 Task: Search for the task titled 'Complete Monthly Sales Report' in the task management application.
Action: Mouse moved to (17, 124)
Screenshot: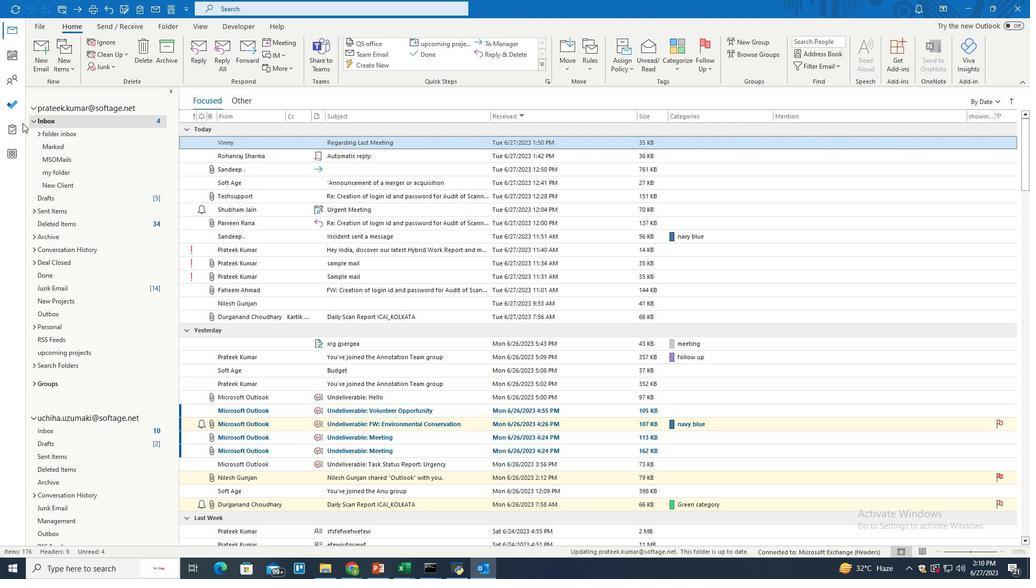
Action: Mouse pressed left at (17, 124)
Screenshot: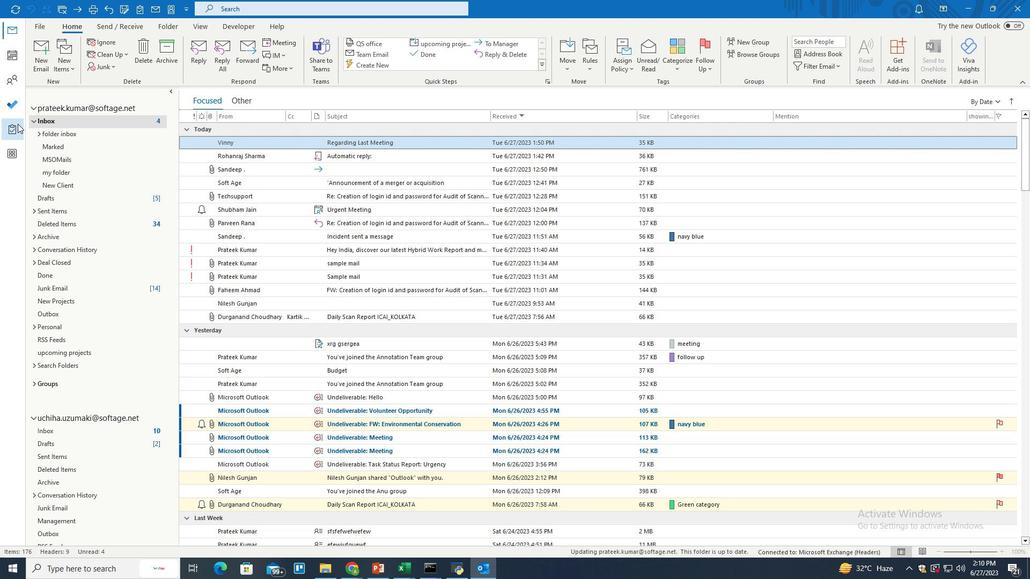 
Action: Mouse moved to (316, 6)
Screenshot: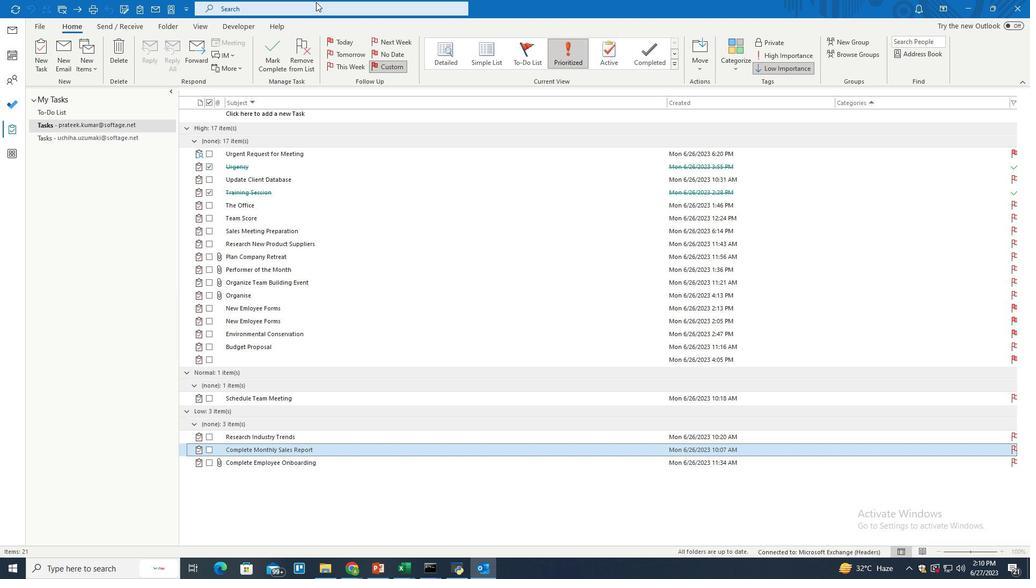 
Action: Mouse pressed left at (316, 6)
Screenshot: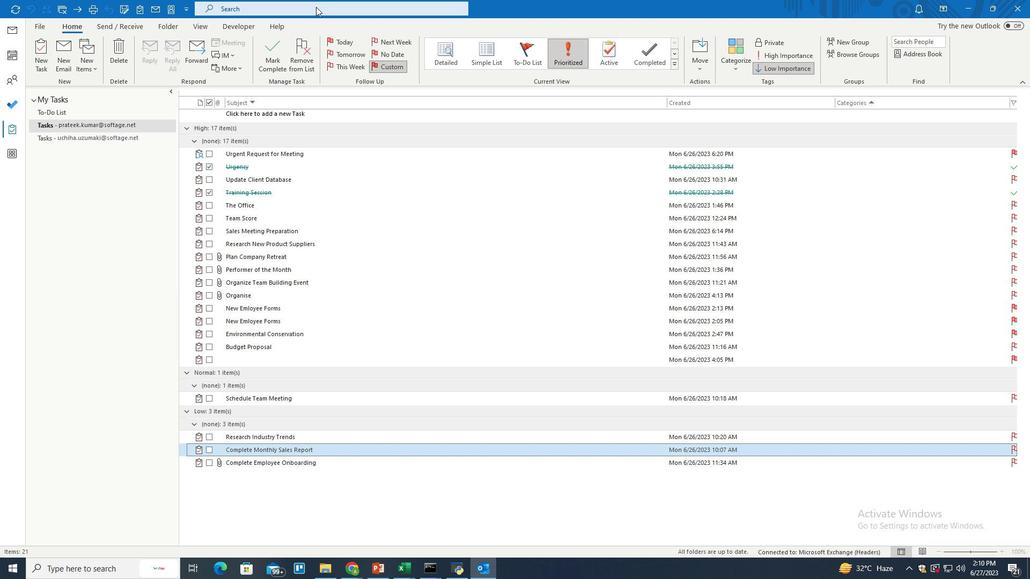 
Action: Mouse moved to (501, 6)
Screenshot: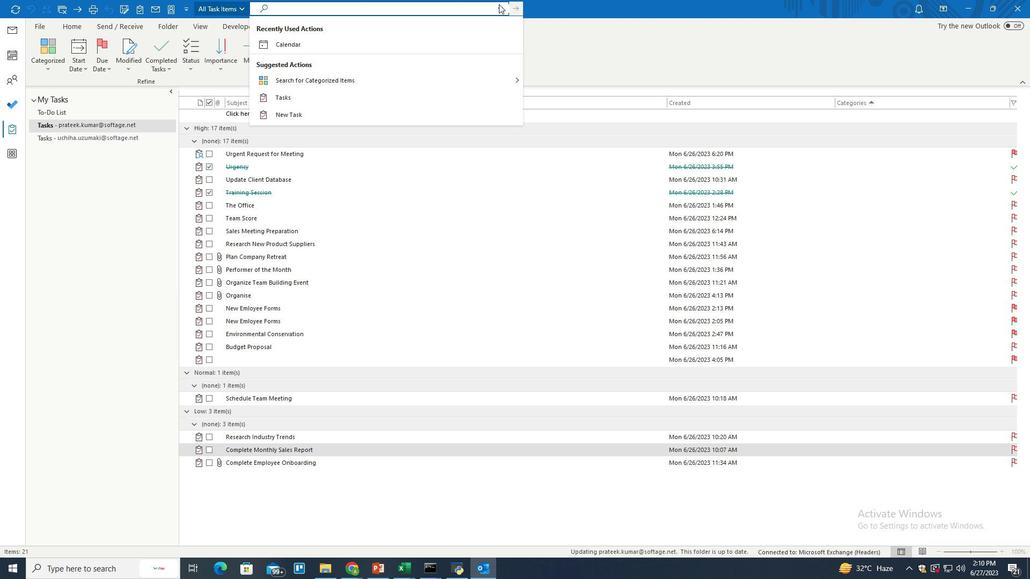 
Action: Mouse pressed left at (501, 6)
Screenshot: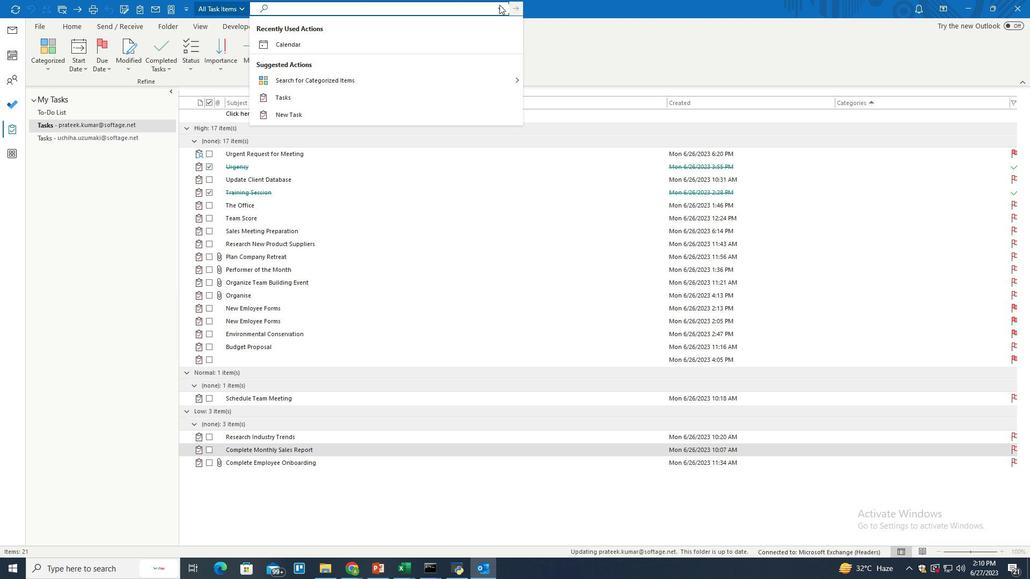 
Action: Mouse moved to (456, 24)
Screenshot: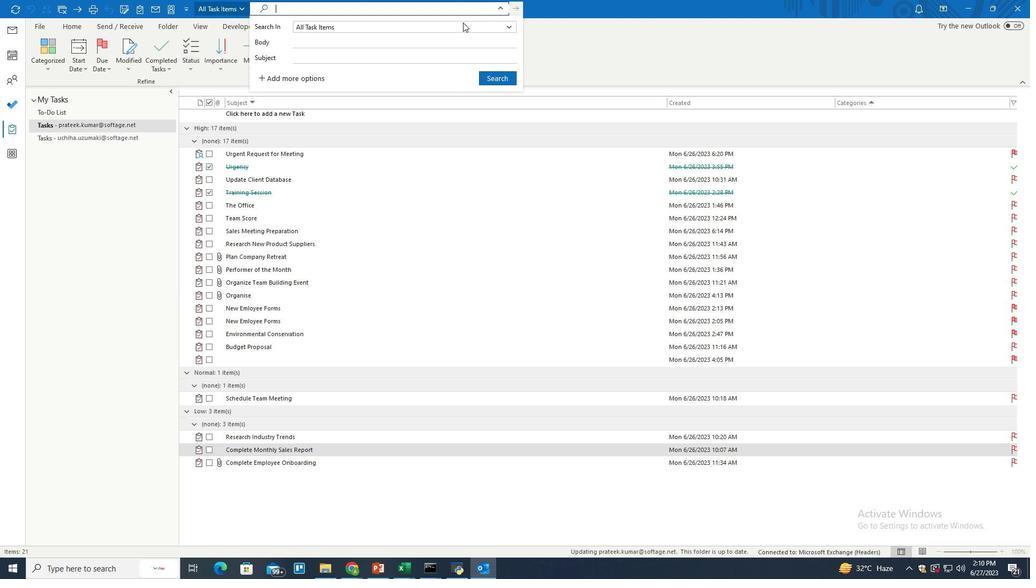 
Action: Mouse pressed left at (456, 24)
Screenshot: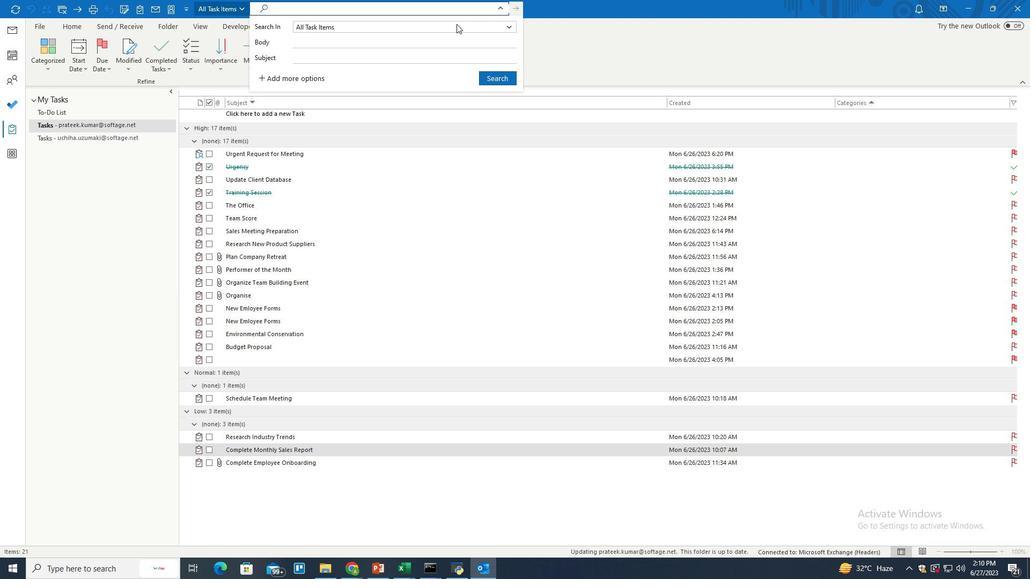 
Action: Mouse moved to (330, 40)
Screenshot: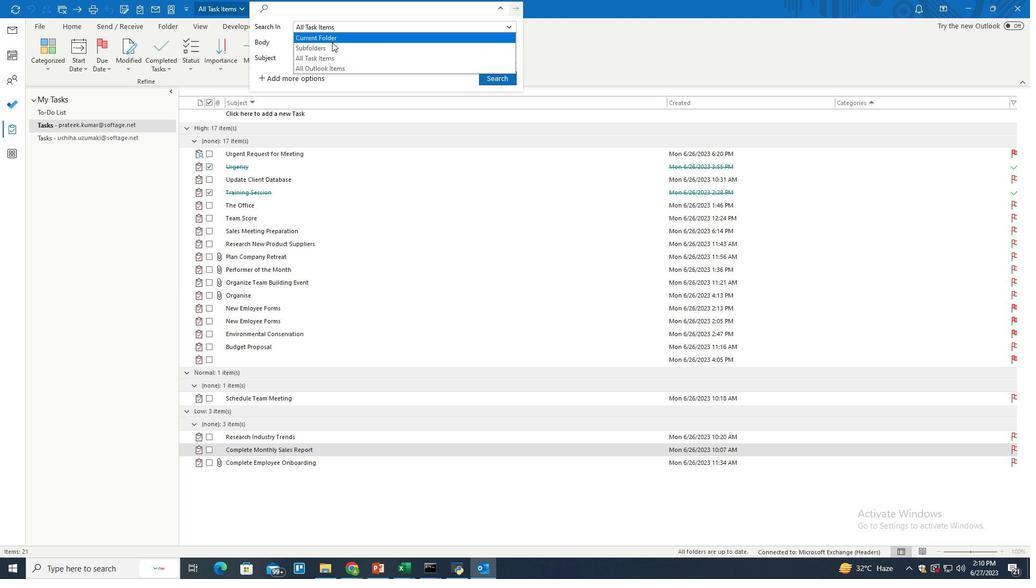 
Action: Mouse pressed left at (330, 40)
Screenshot: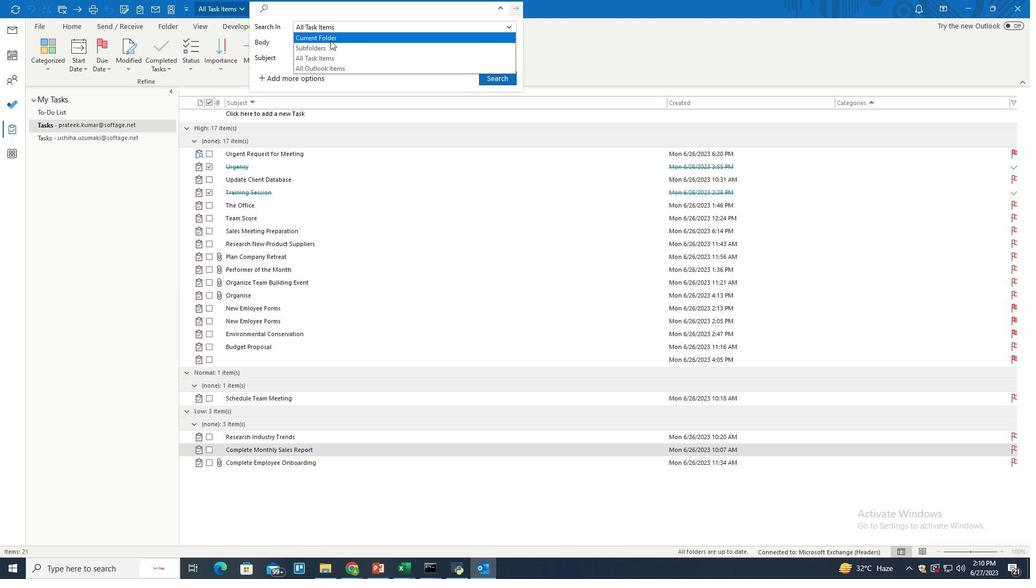 
Action: Mouse moved to (501, 9)
Screenshot: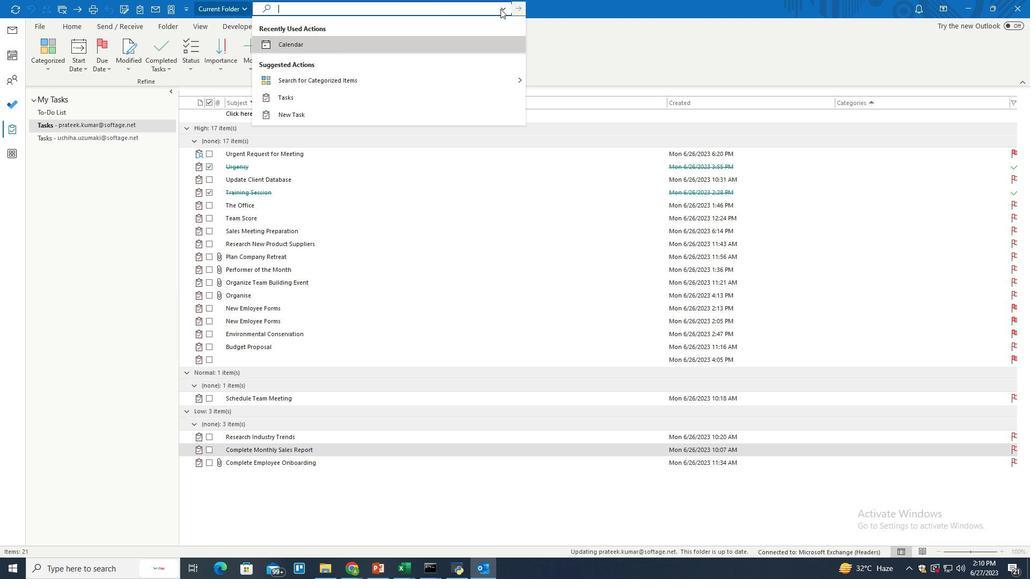 
Action: Mouse pressed left at (501, 9)
Screenshot: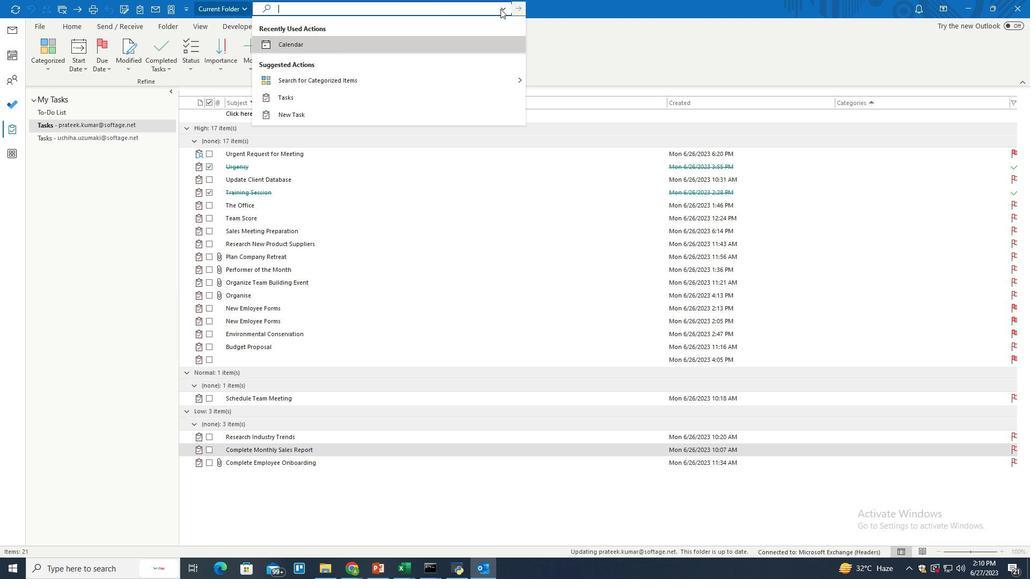 
Action: Mouse moved to (314, 57)
Screenshot: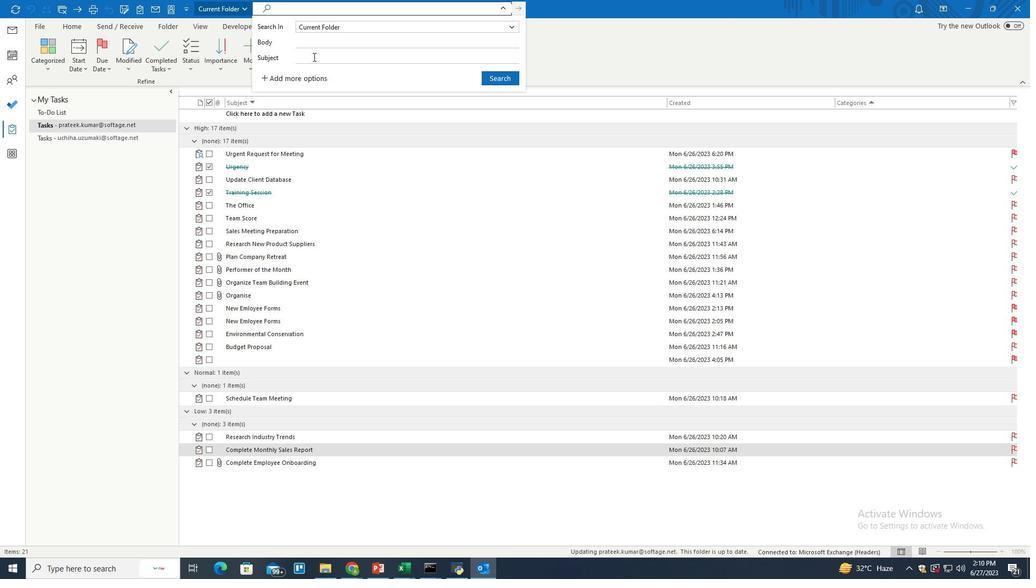 
Action: Mouse pressed left at (314, 57)
Screenshot: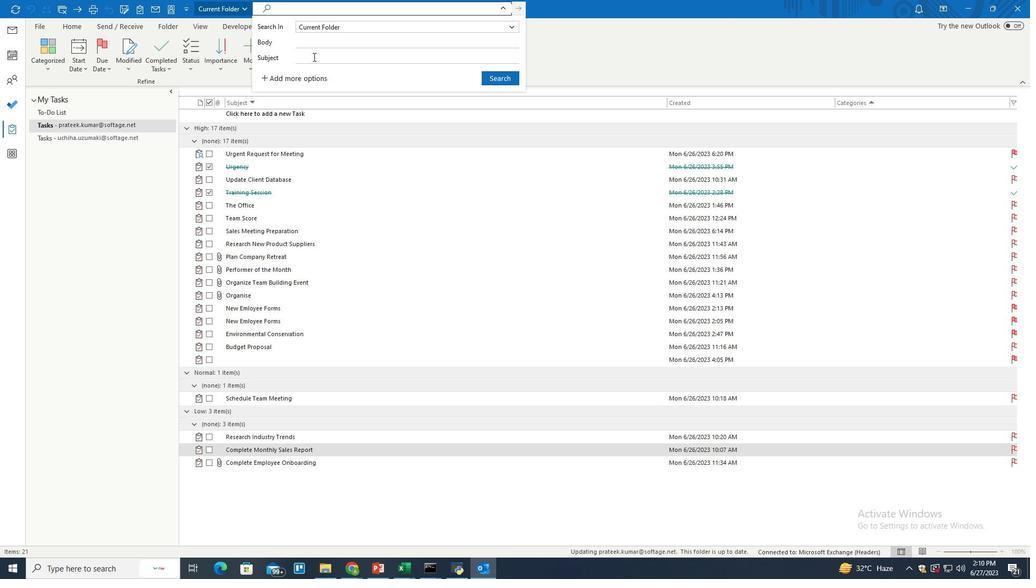 
Action: Key pressed <Key.shift>Complete<Key.space><Key.shift>Monthly<Key.space><Key.shift>Sales<Key.space><Key.shift>Report
Screenshot: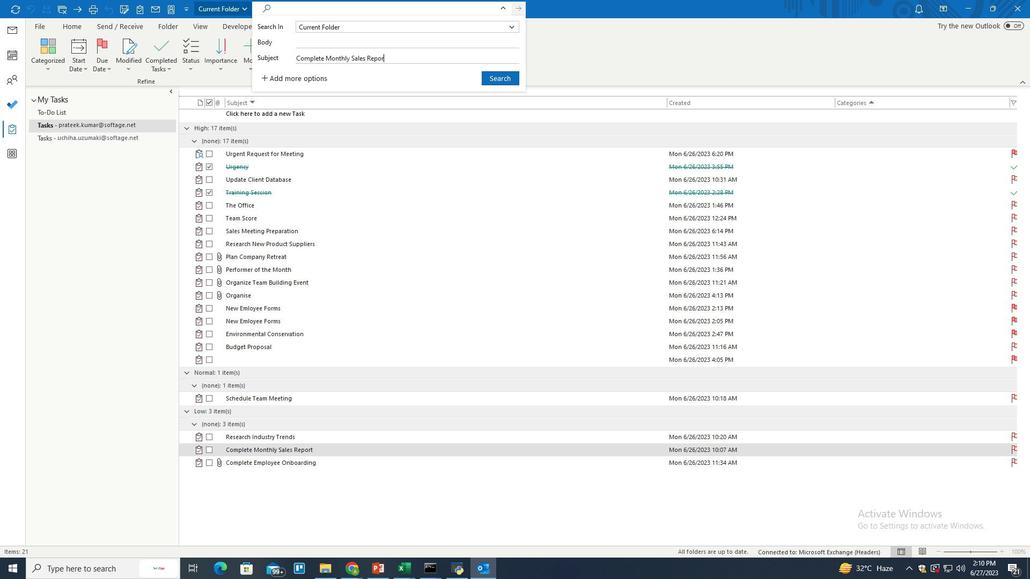 
Action: Mouse moved to (494, 77)
Screenshot: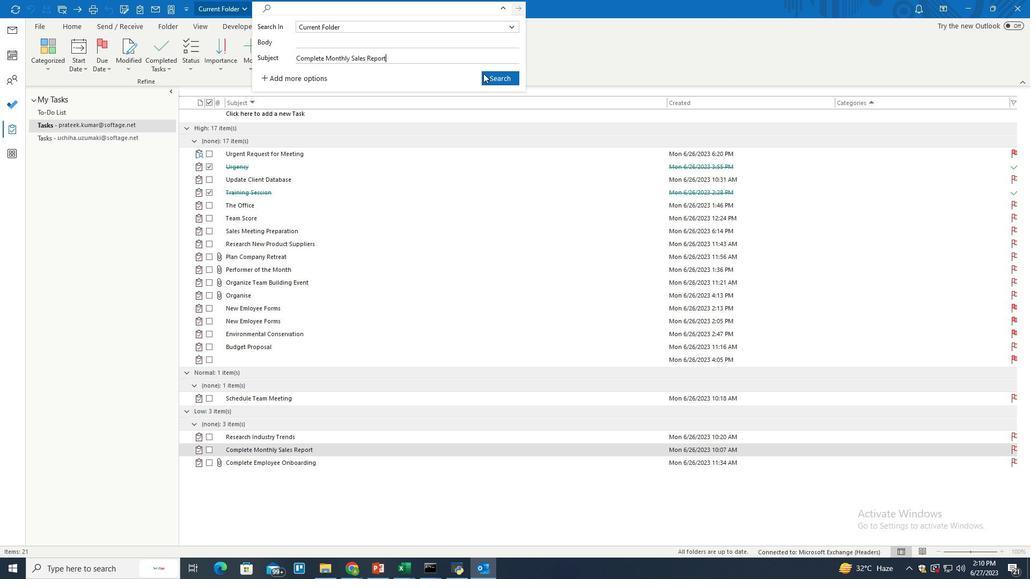 
Action: Mouse pressed left at (494, 77)
Screenshot: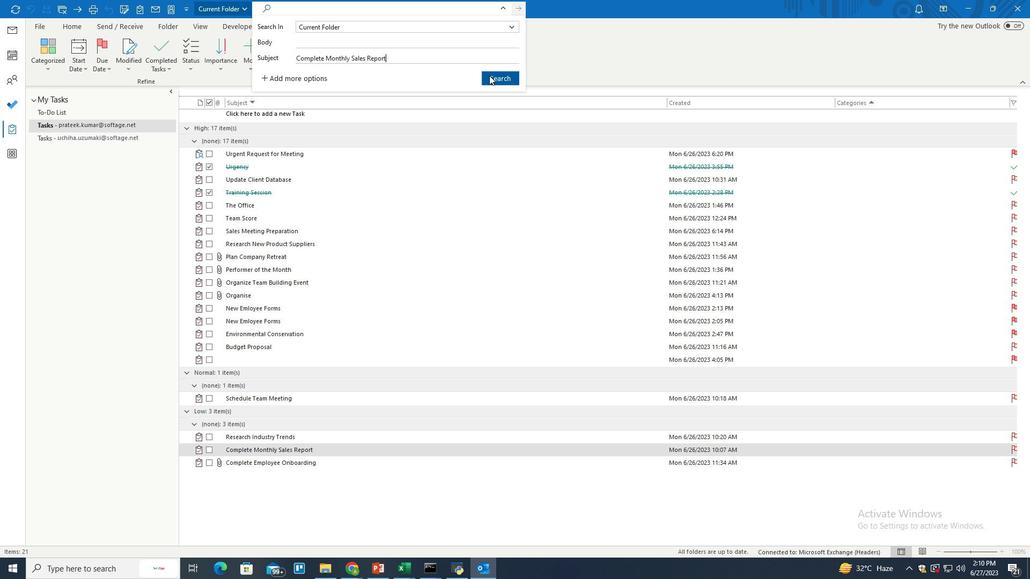 
Action: Mouse moved to (460, 163)
Screenshot: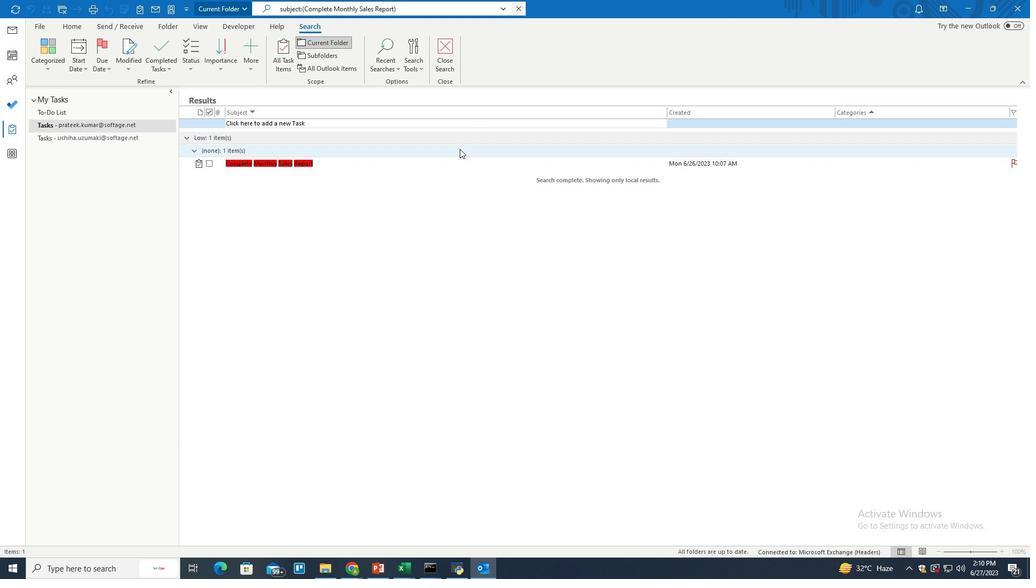 
Action: Mouse pressed left at (460, 163)
Screenshot: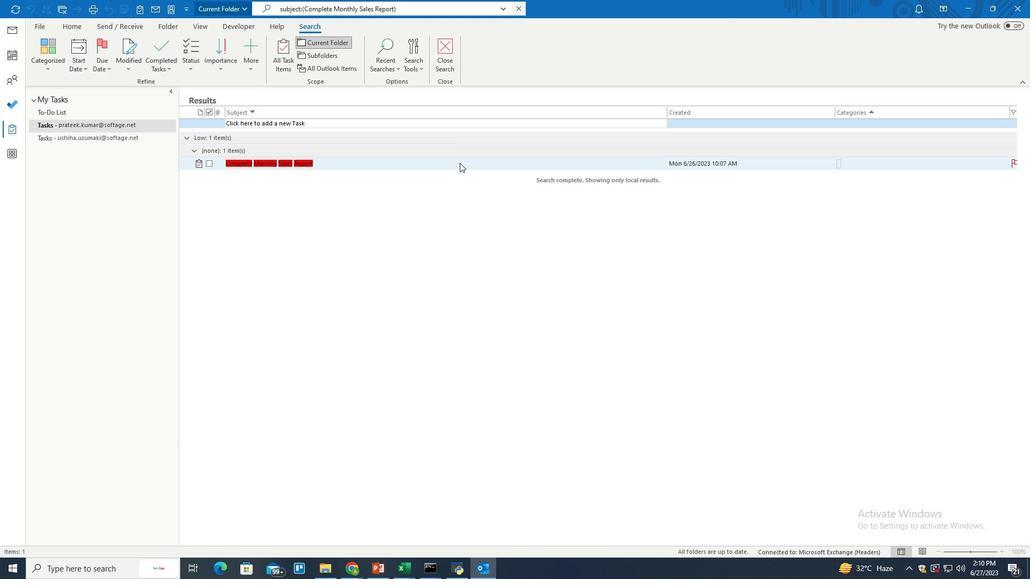 
Action: Mouse moved to (81, 27)
Screenshot: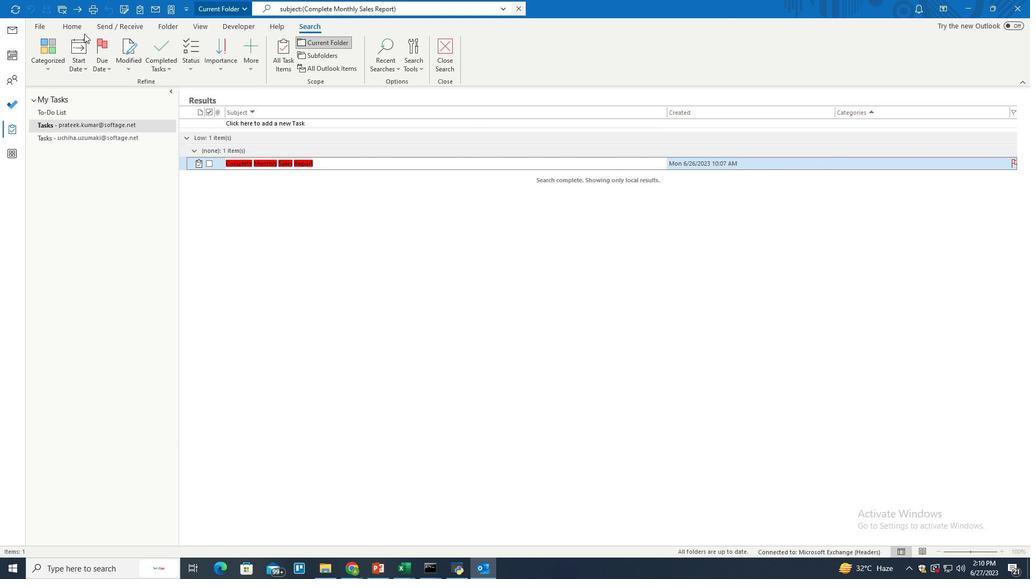 
Action: Mouse pressed left at (81, 27)
Screenshot: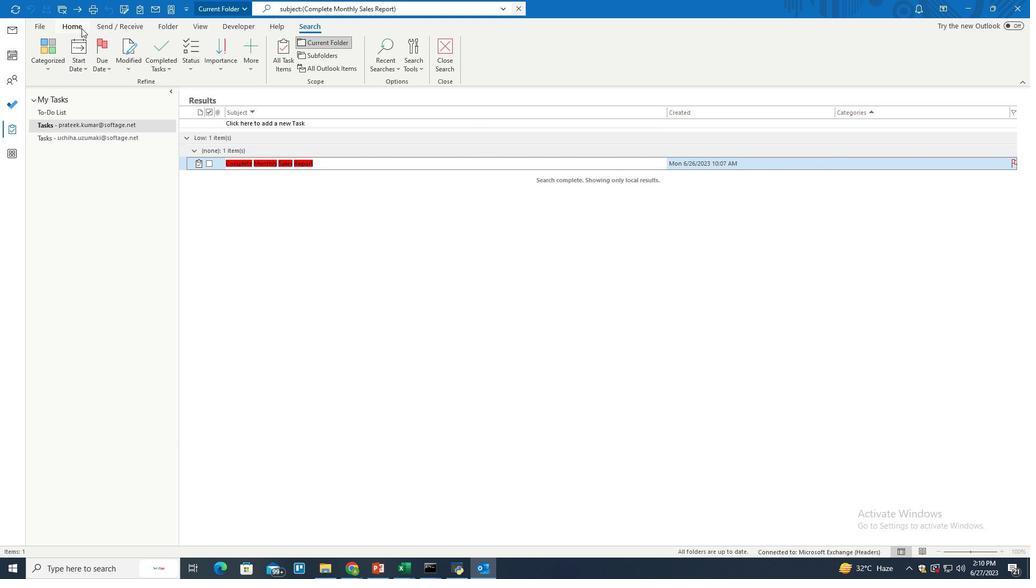 
Action: Mouse moved to (779, 55)
Screenshot: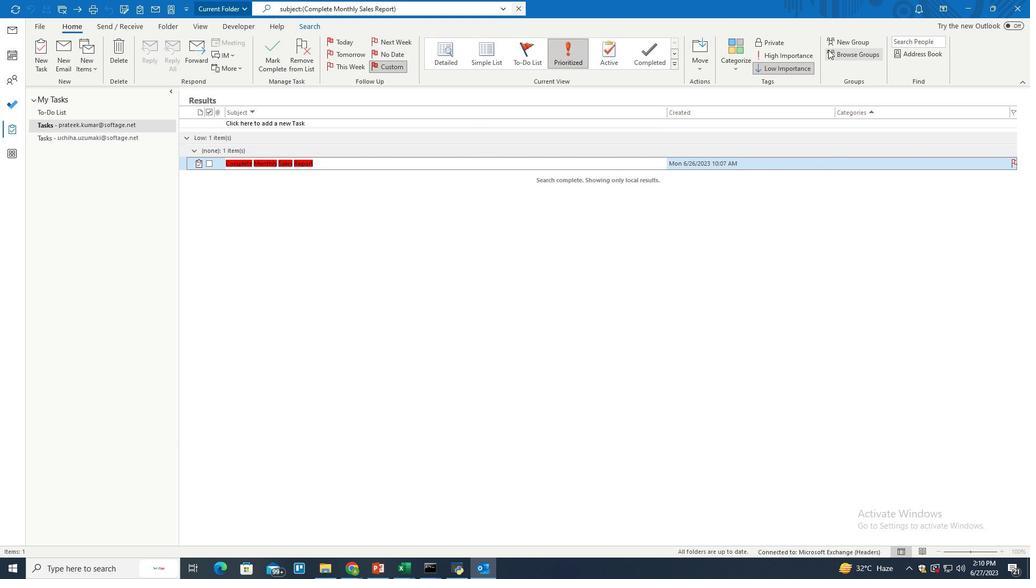 
Action: Mouse pressed left at (779, 55)
Screenshot: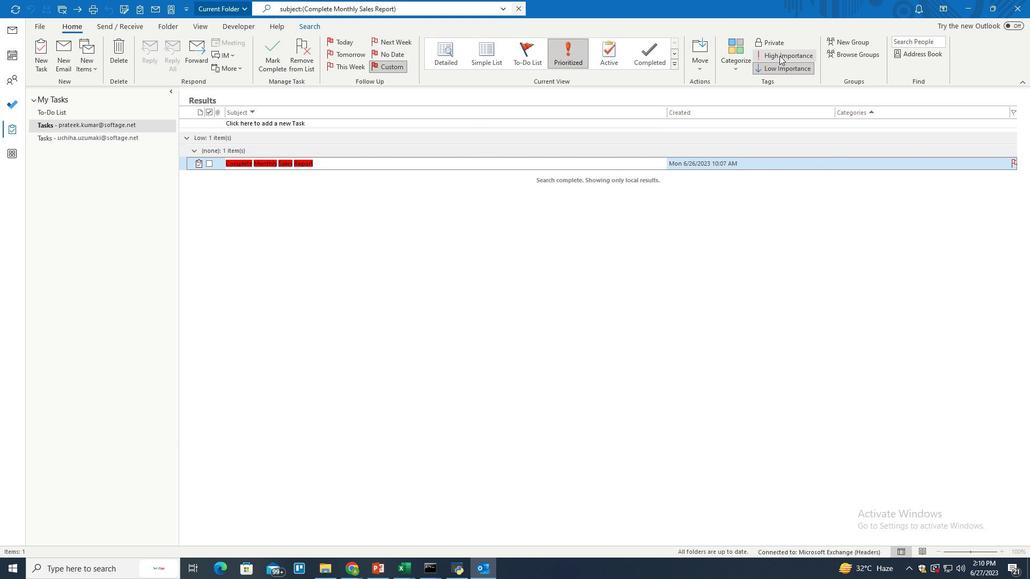 
Action: Mouse moved to (606, 270)
Screenshot: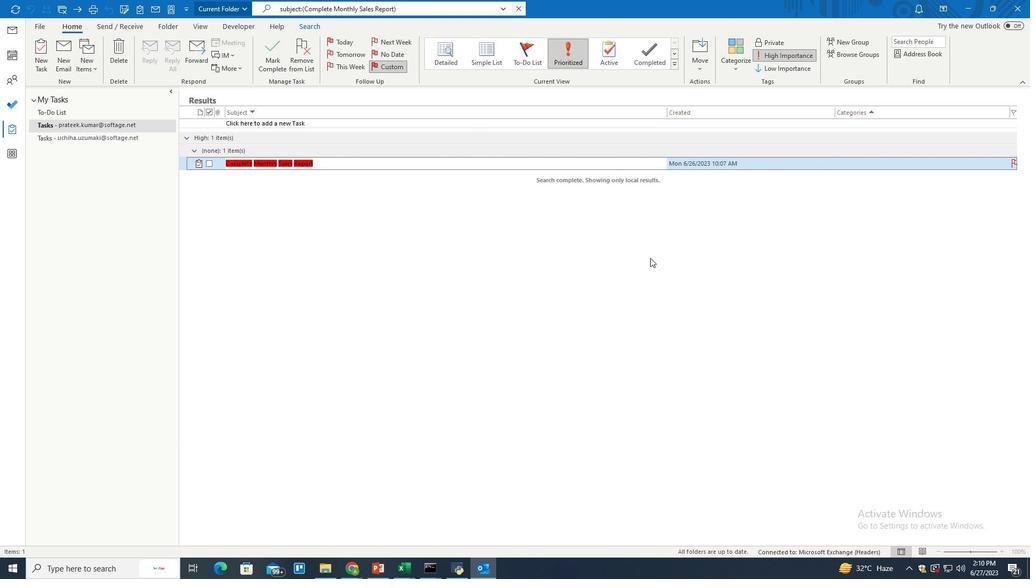 
